 Task: In the  document influencer.txt Insert the command  'Editing'Email the file to   'softage.7@softage.net', with message attached Attention Needed: Please prioritize going through the email I've sent. and file type: HTML
Action: Mouse moved to (901, 99)
Screenshot: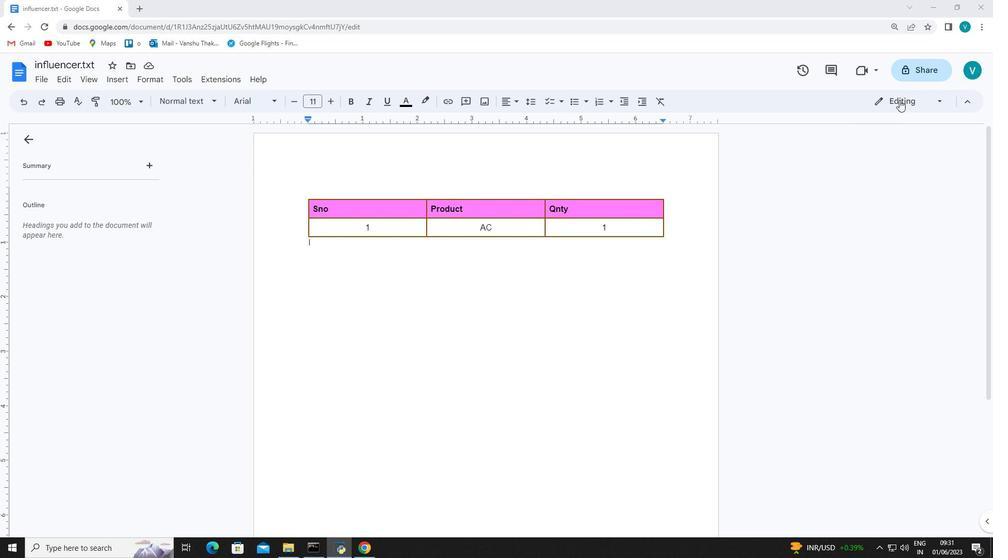 
Action: Mouse pressed left at (901, 99)
Screenshot: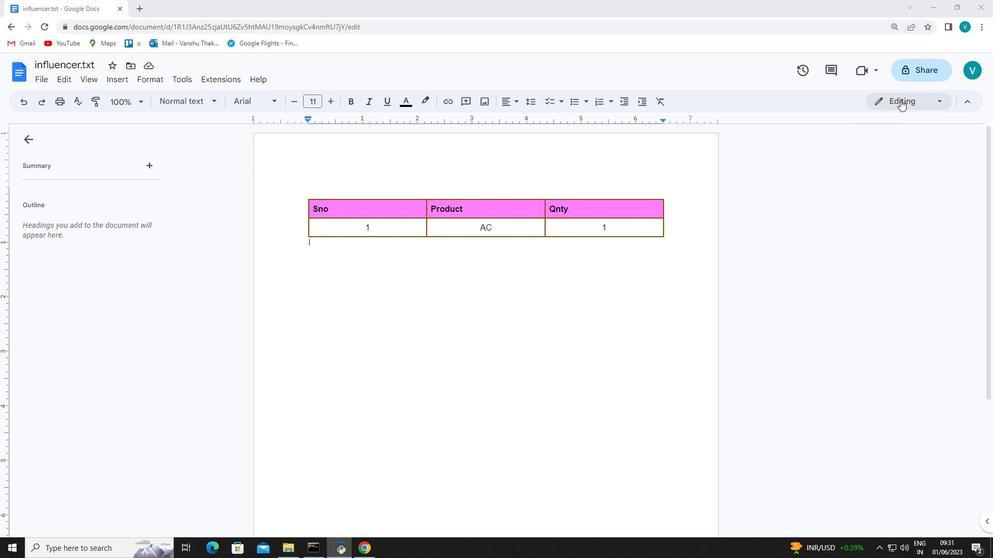 
Action: Mouse moved to (895, 120)
Screenshot: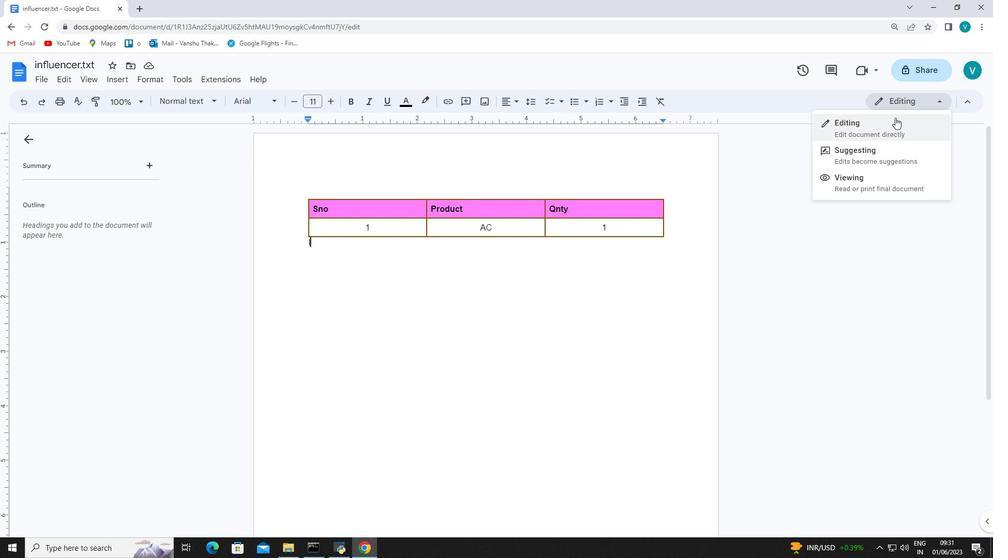 
Action: Mouse pressed left at (895, 120)
Screenshot: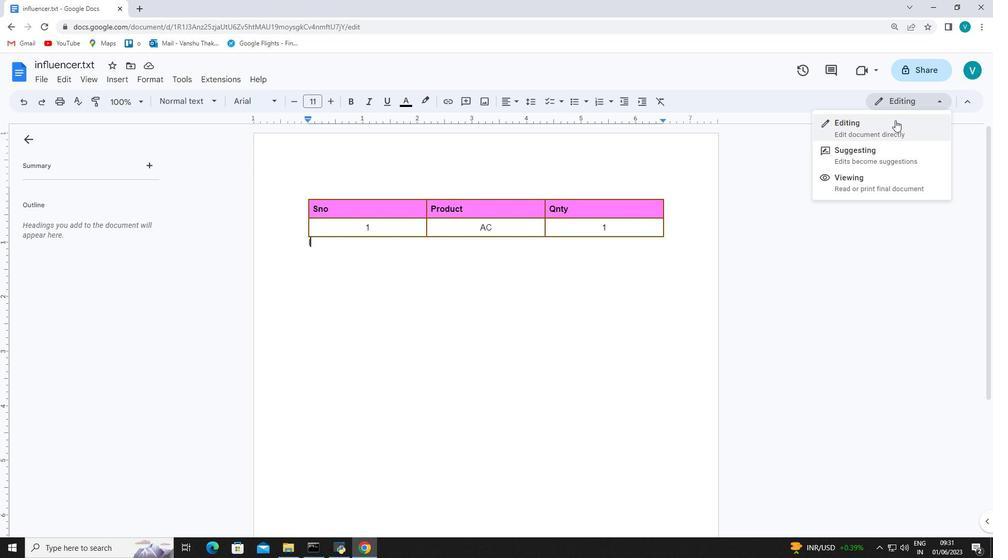 
Action: Mouse moved to (42, 78)
Screenshot: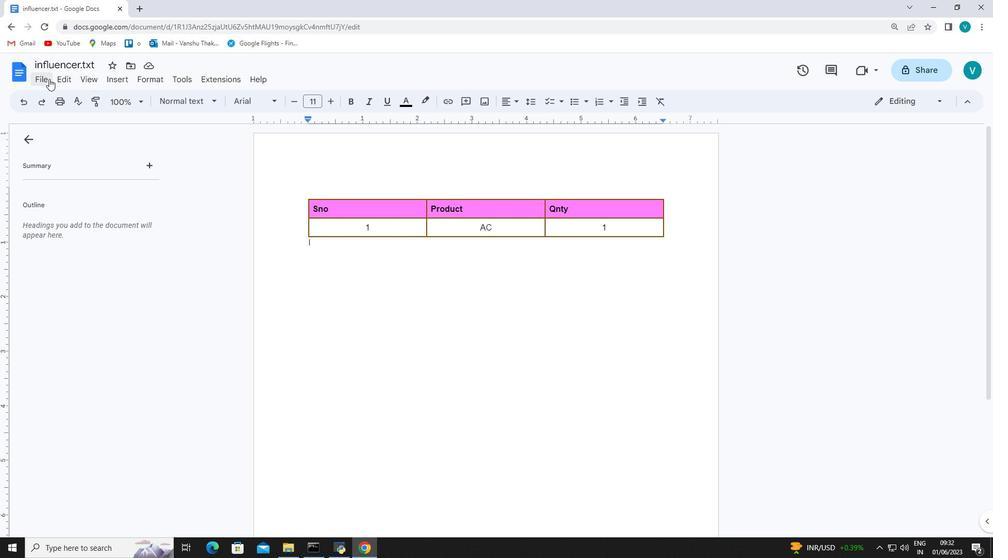 
Action: Mouse pressed left at (42, 78)
Screenshot: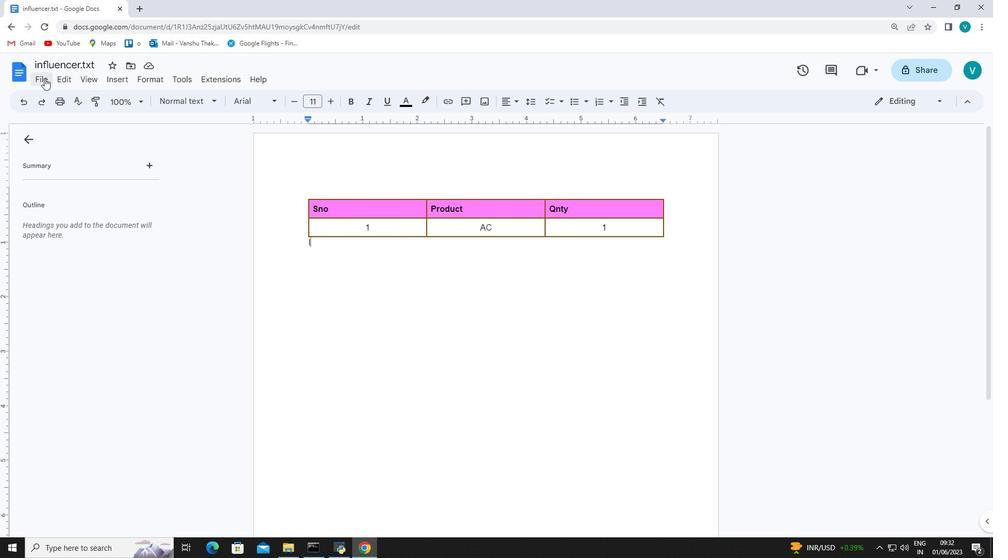
Action: Mouse moved to (227, 180)
Screenshot: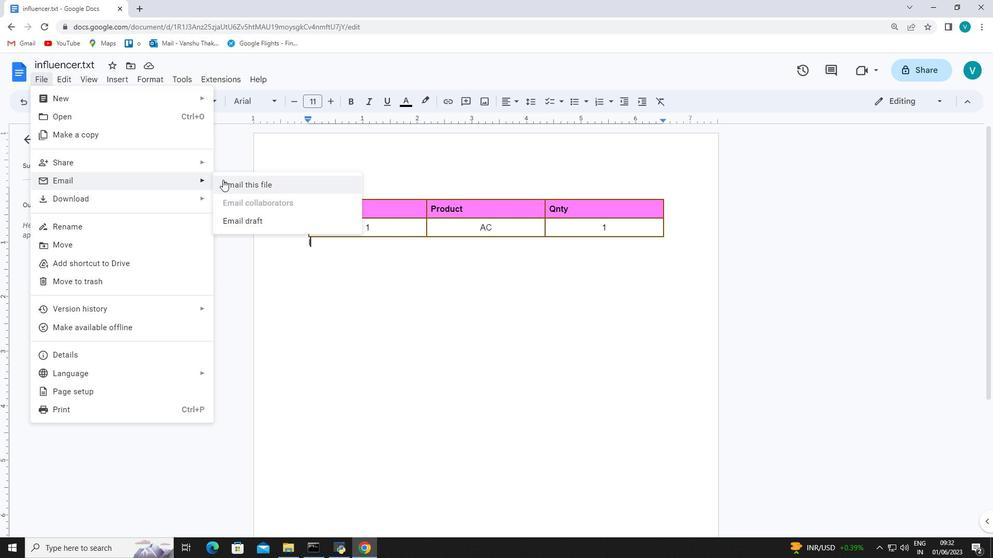 
Action: Mouse pressed left at (227, 180)
Screenshot: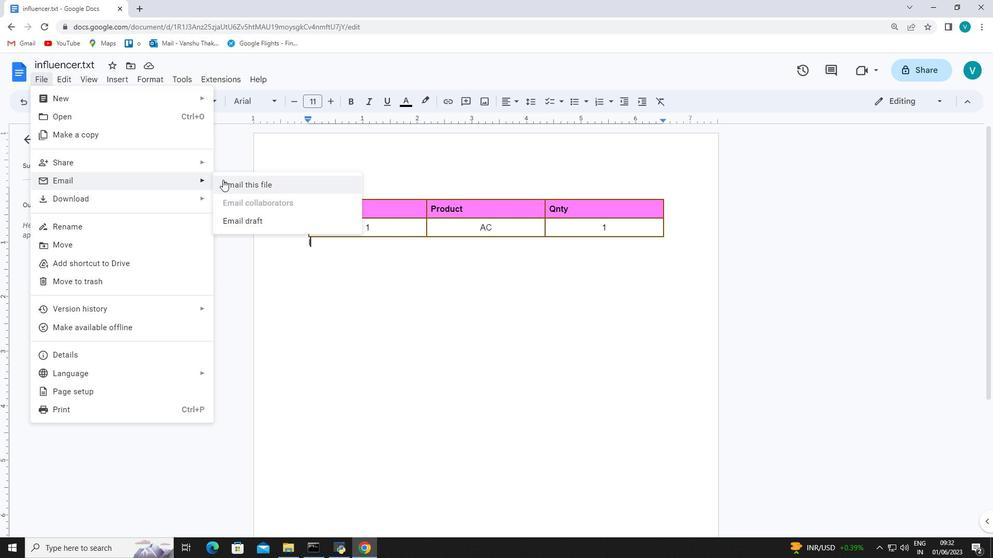 
Action: Mouse moved to (418, 232)
Screenshot: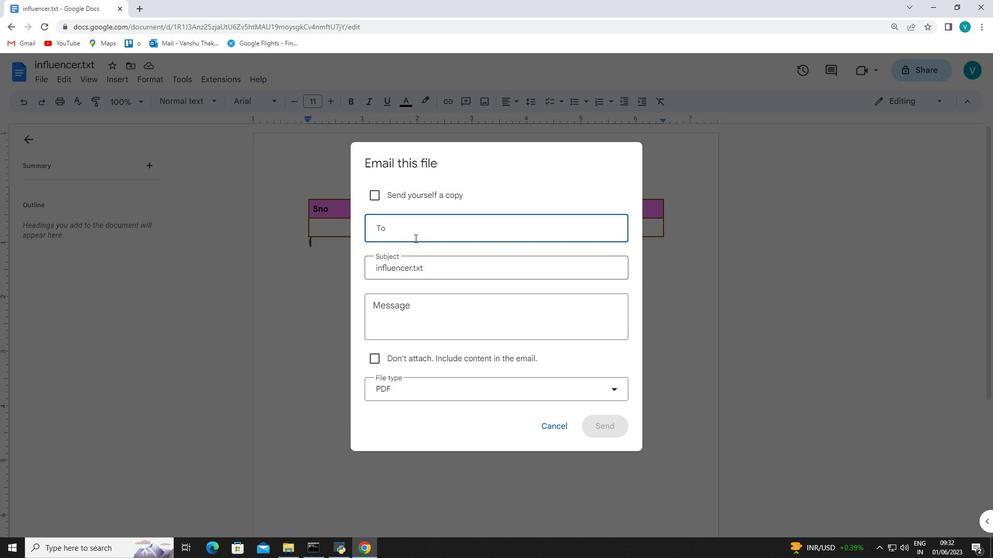 
Action: Mouse pressed left at (418, 232)
Screenshot: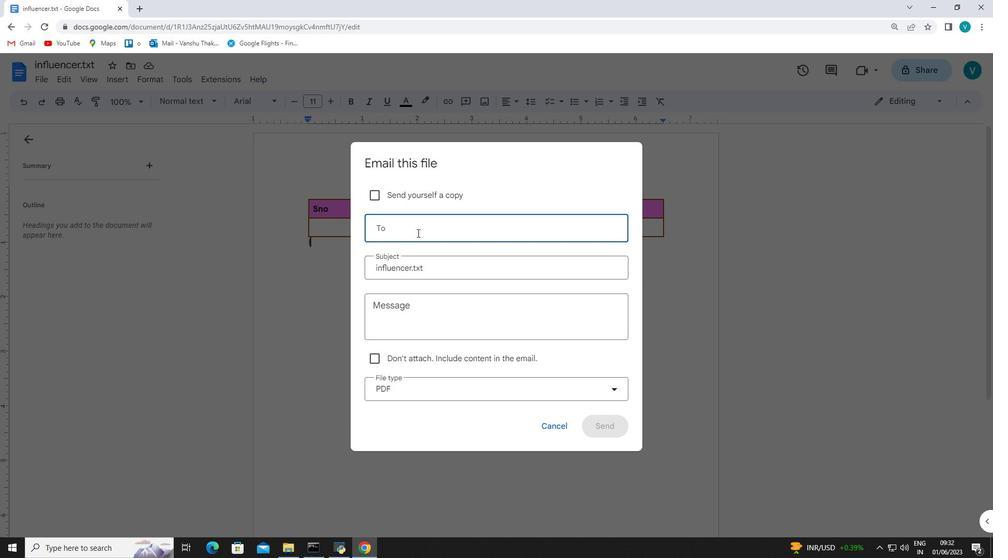
Action: Key pressed softage.7<Key.shift>@softage.net
Screenshot: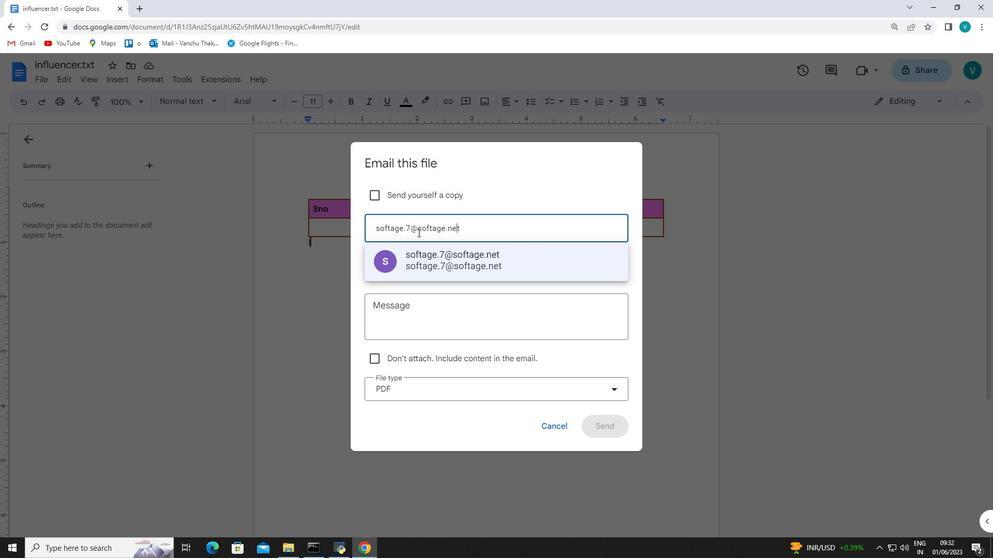 
Action: Mouse moved to (555, 257)
Screenshot: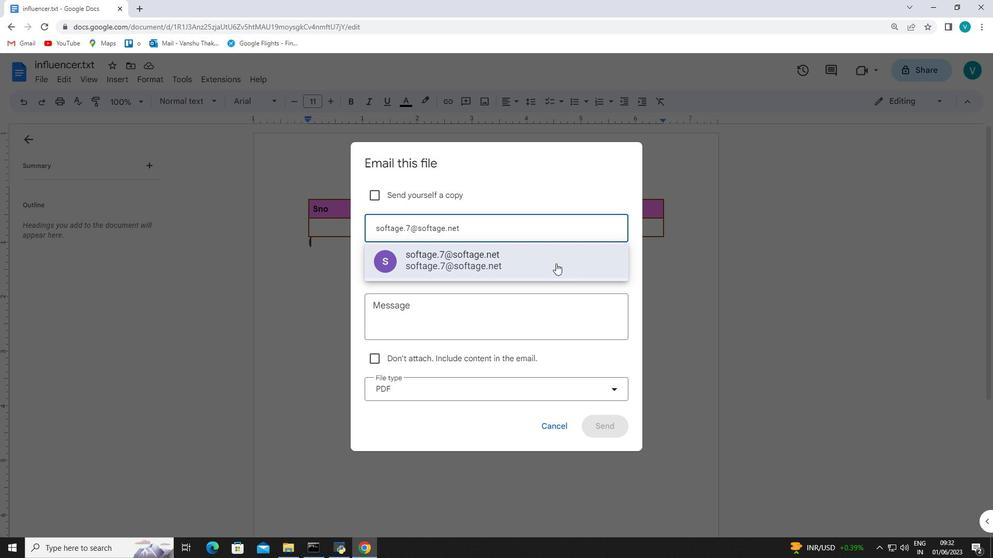 
Action: Mouse pressed left at (555, 257)
Screenshot: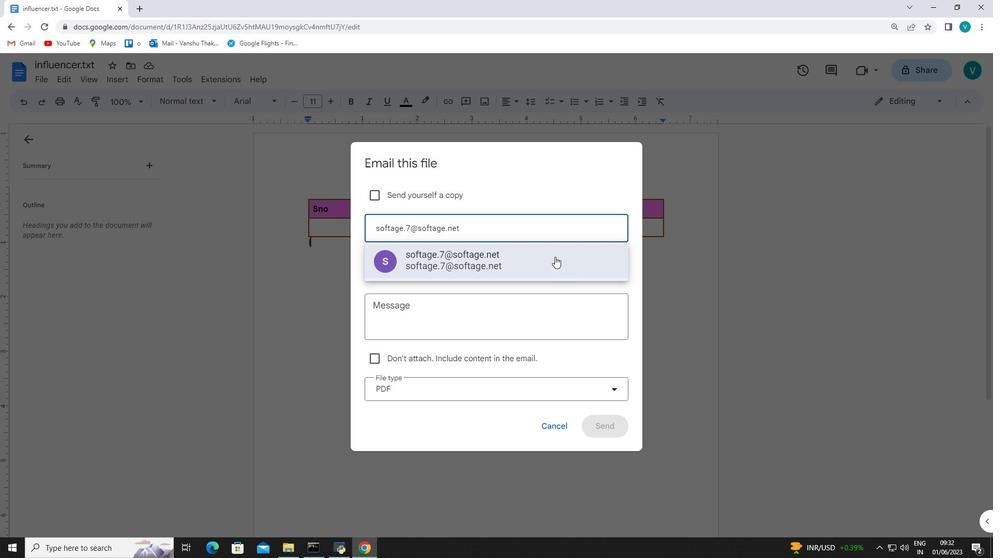 
Action: Mouse moved to (523, 311)
Screenshot: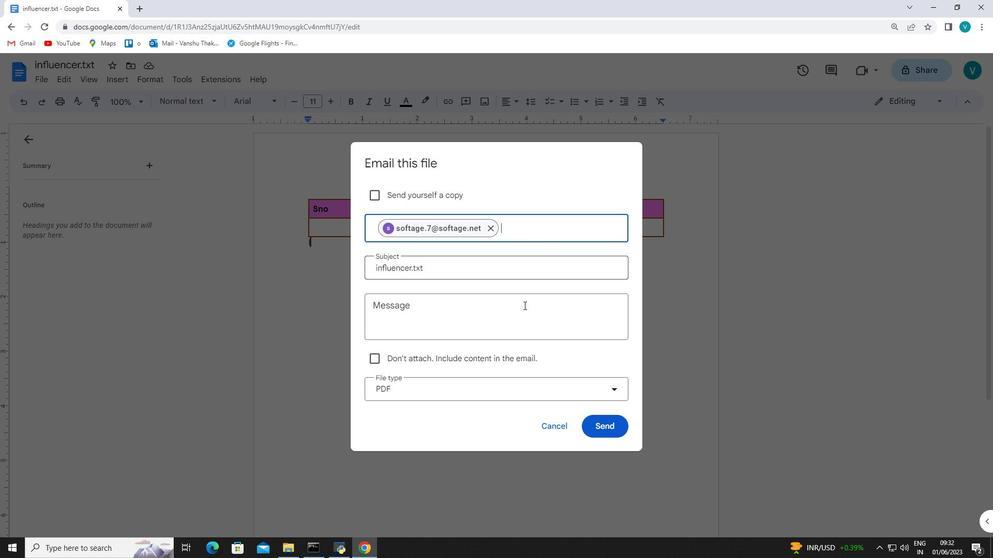 
Action: Mouse pressed left at (523, 311)
Screenshot: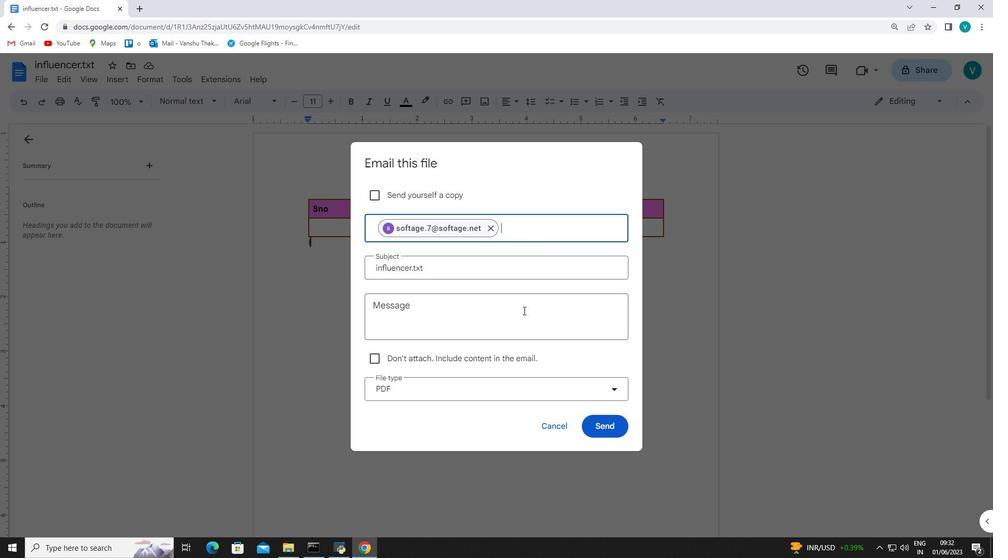 
Action: Key pressed <Key.shift>A
Screenshot: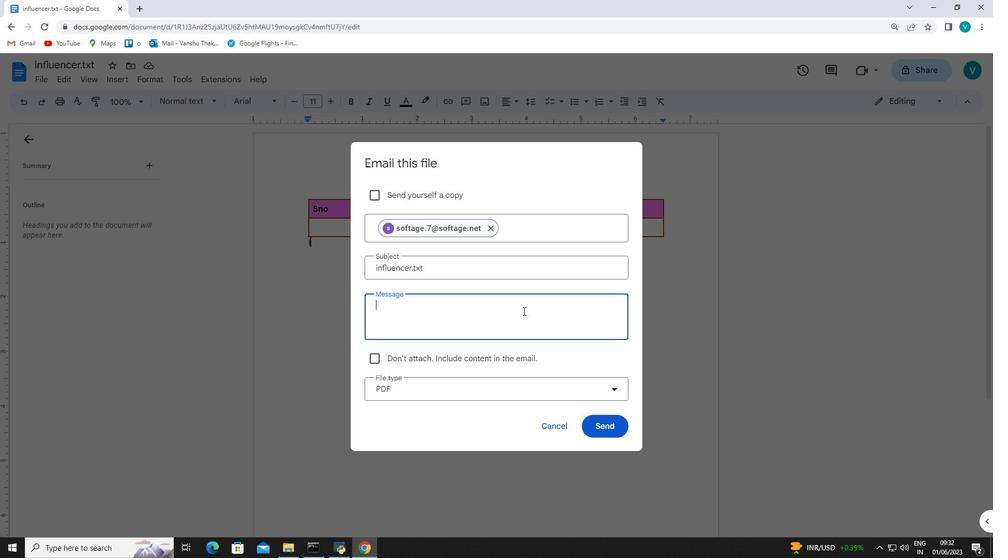 
Action: Mouse moved to (515, 316)
Screenshot: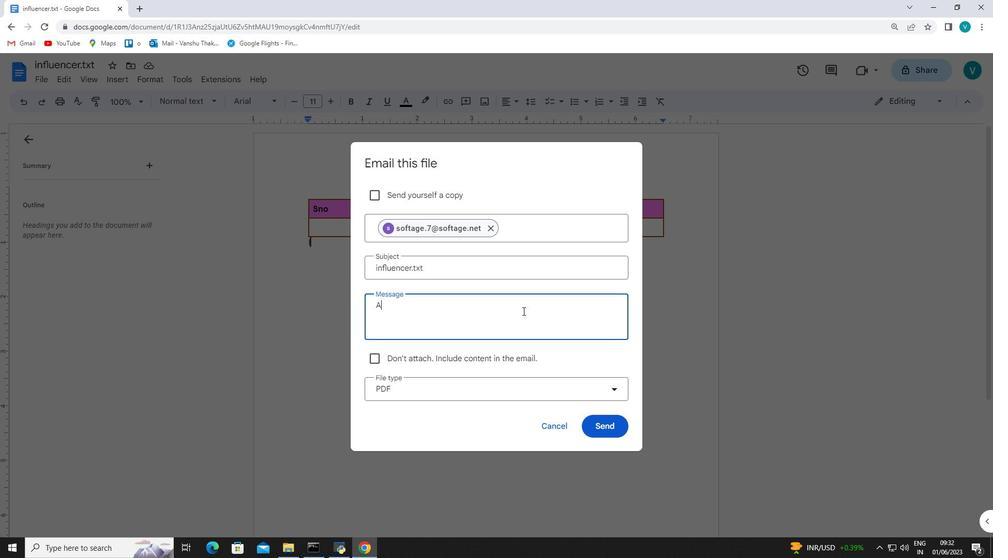 
Action: Key pressed ttention<Key.space><Key.shift>Needed;<Key.backspace><Key.shift>:<Key.space><Key.shift>Please<Key.space>prioritize<Key.space>going<Key.space>through<Key.space>the<Key.space>email<Key.space><Key.shift>I've<Key.space>sent.
Screenshot: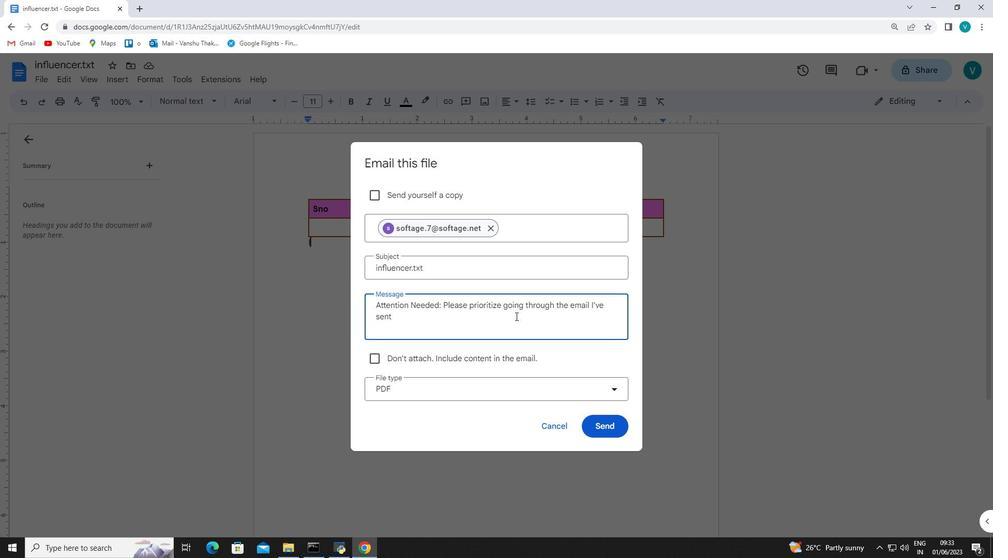 
Action: Mouse moved to (483, 387)
Screenshot: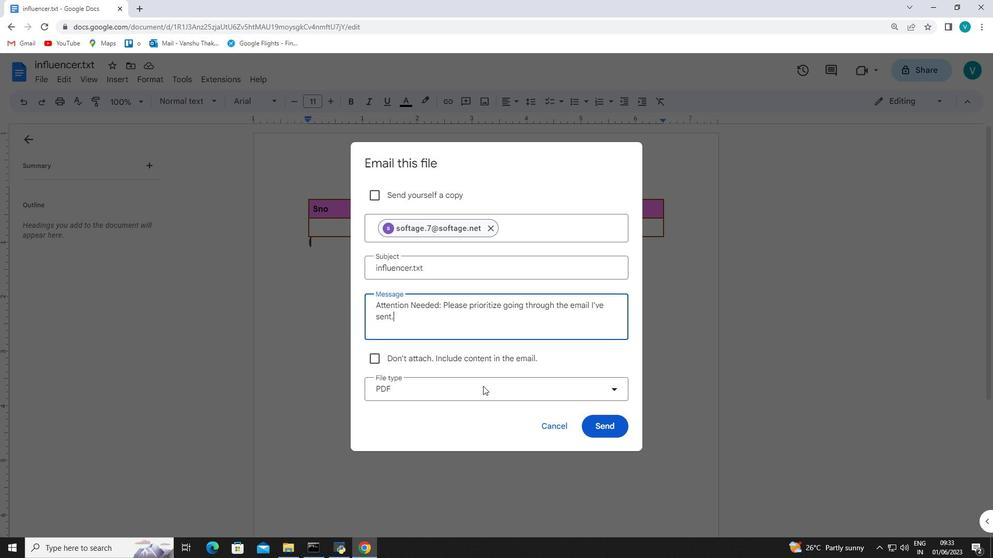 
Action: Mouse pressed left at (483, 387)
Screenshot: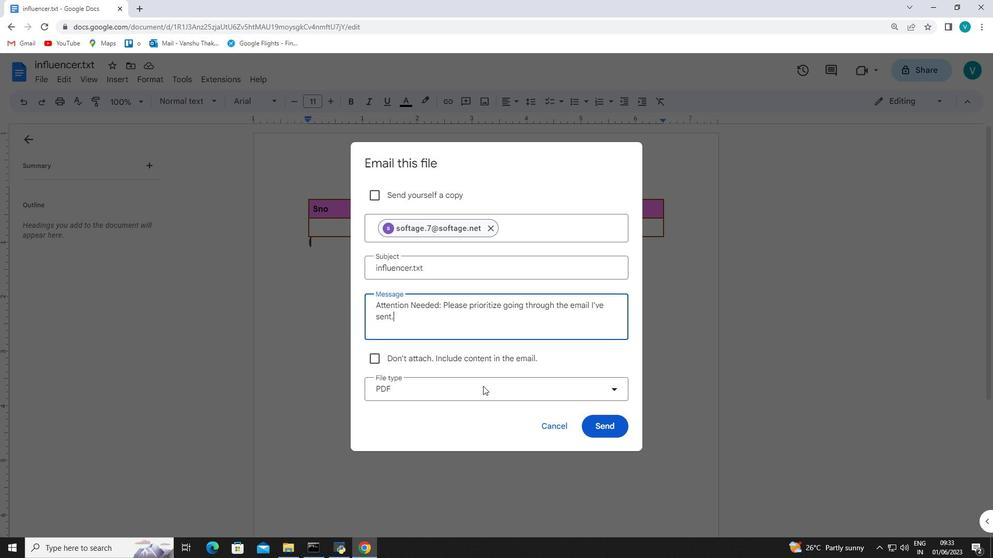 
Action: Mouse moved to (449, 463)
Screenshot: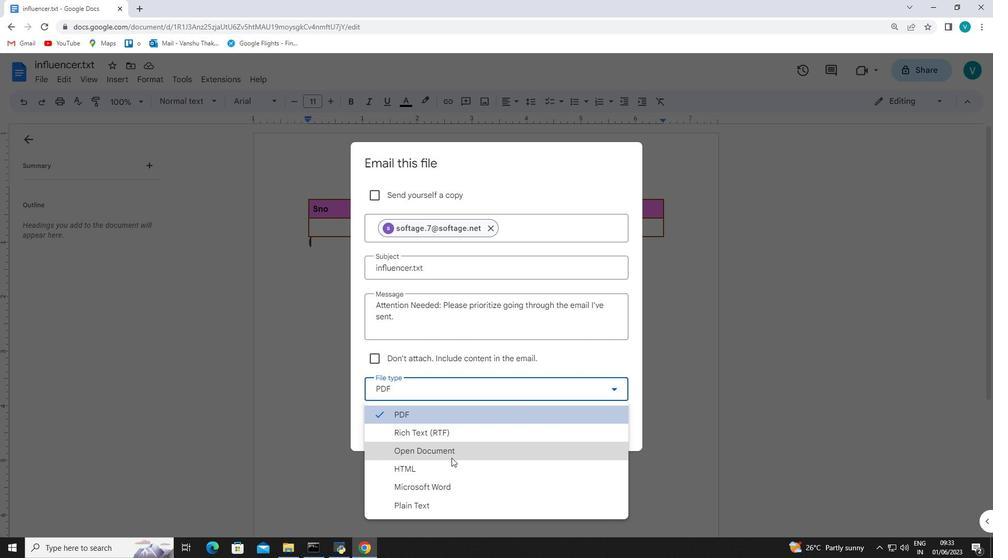 
Action: Mouse pressed left at (449, 463)
Screenshot: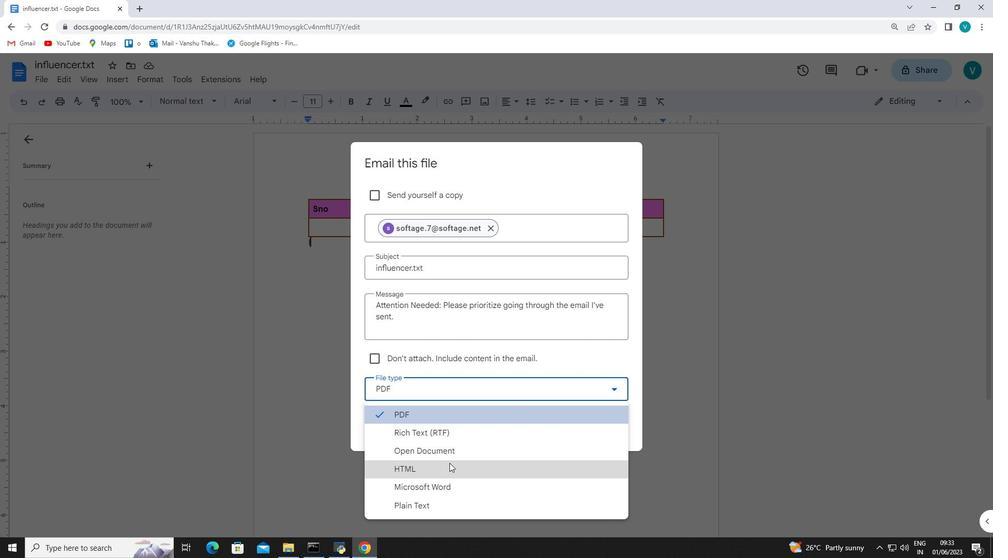
Action: Mouse moved to (602, 429)
Screenshot: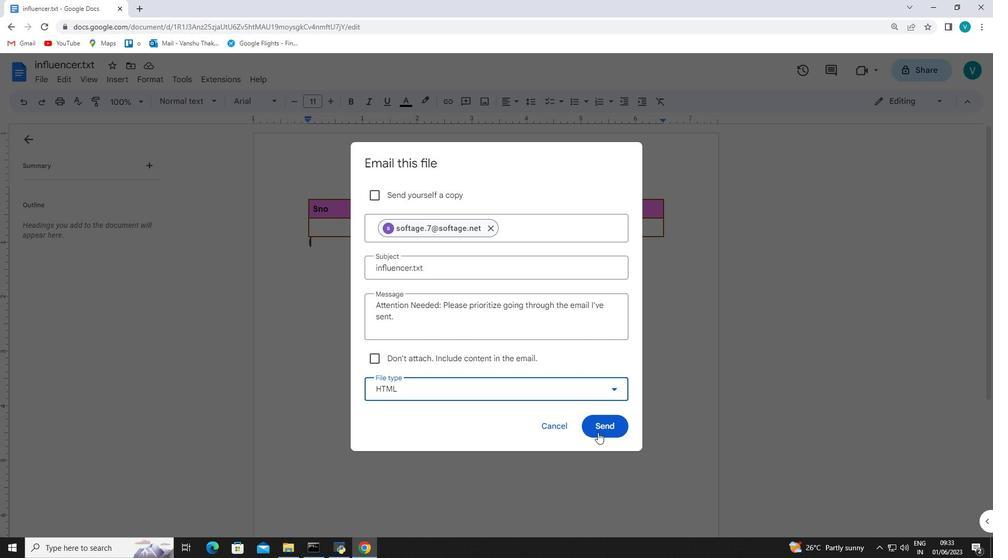 
Action: Mouse pressed left at (602, 429)
Screenshot: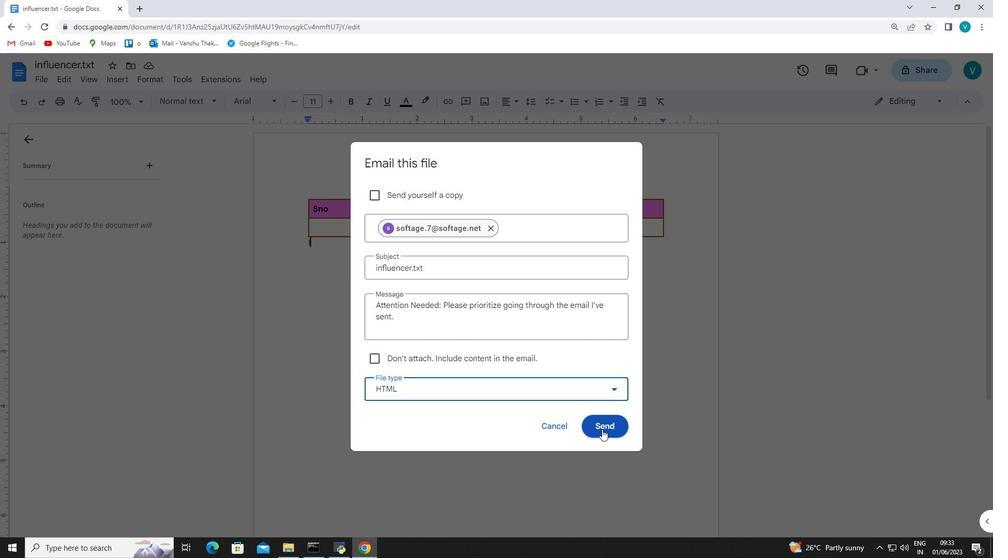 
Action: Mouse moved to (602, 429)
Screenshot: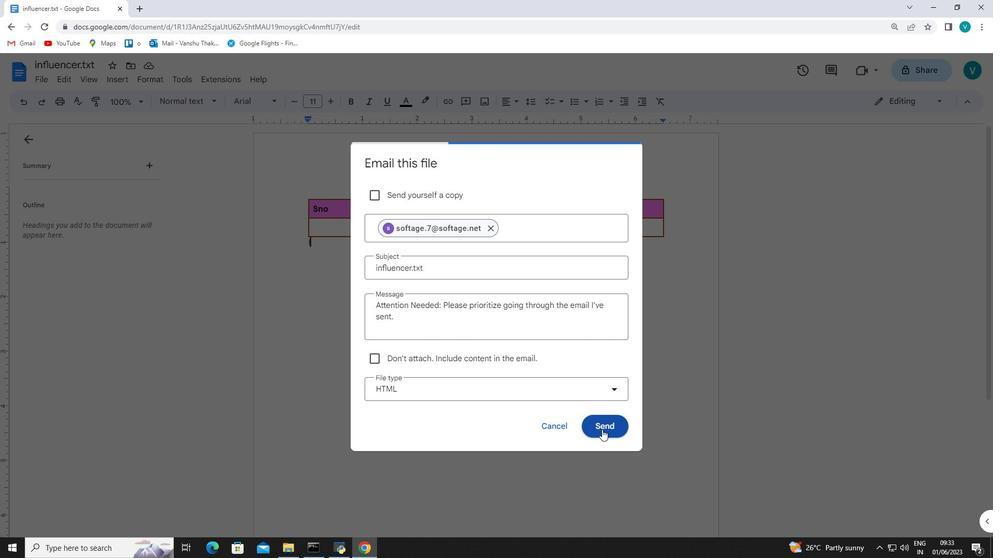 
